 Task: Add the buyer account component in the site builder.
Action: Mouse moved to (1250, 87)
Screenshot: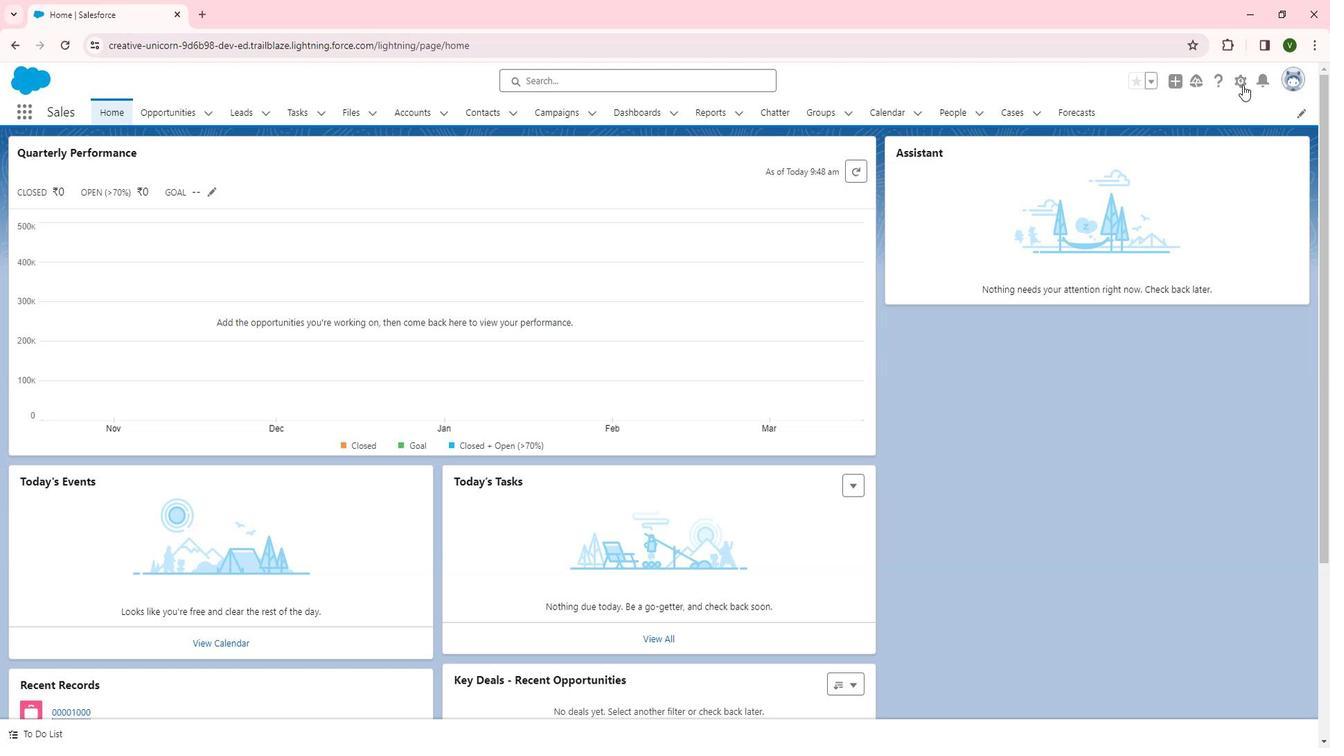 
Action: Mouse pressed left at (1250, 87)
Screenshot: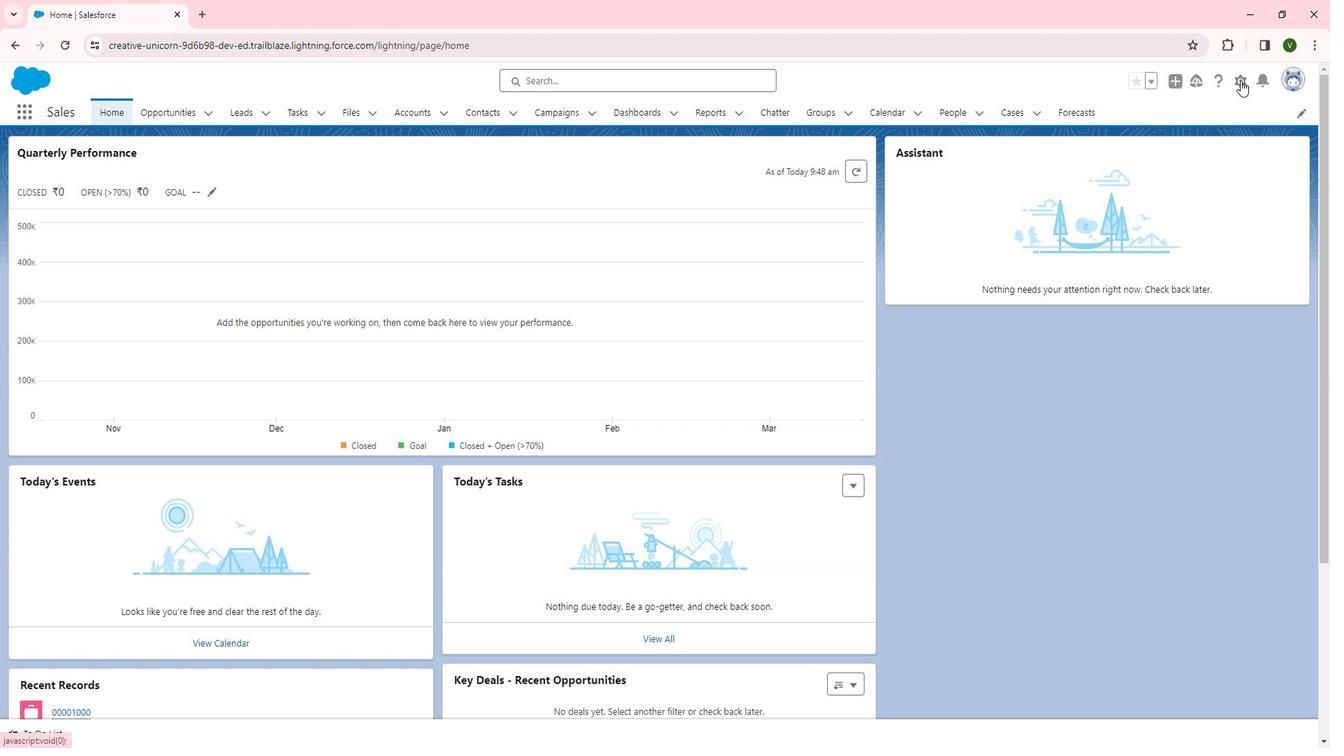 
Action: Mouse moved to (1192, 129)
Screenshot: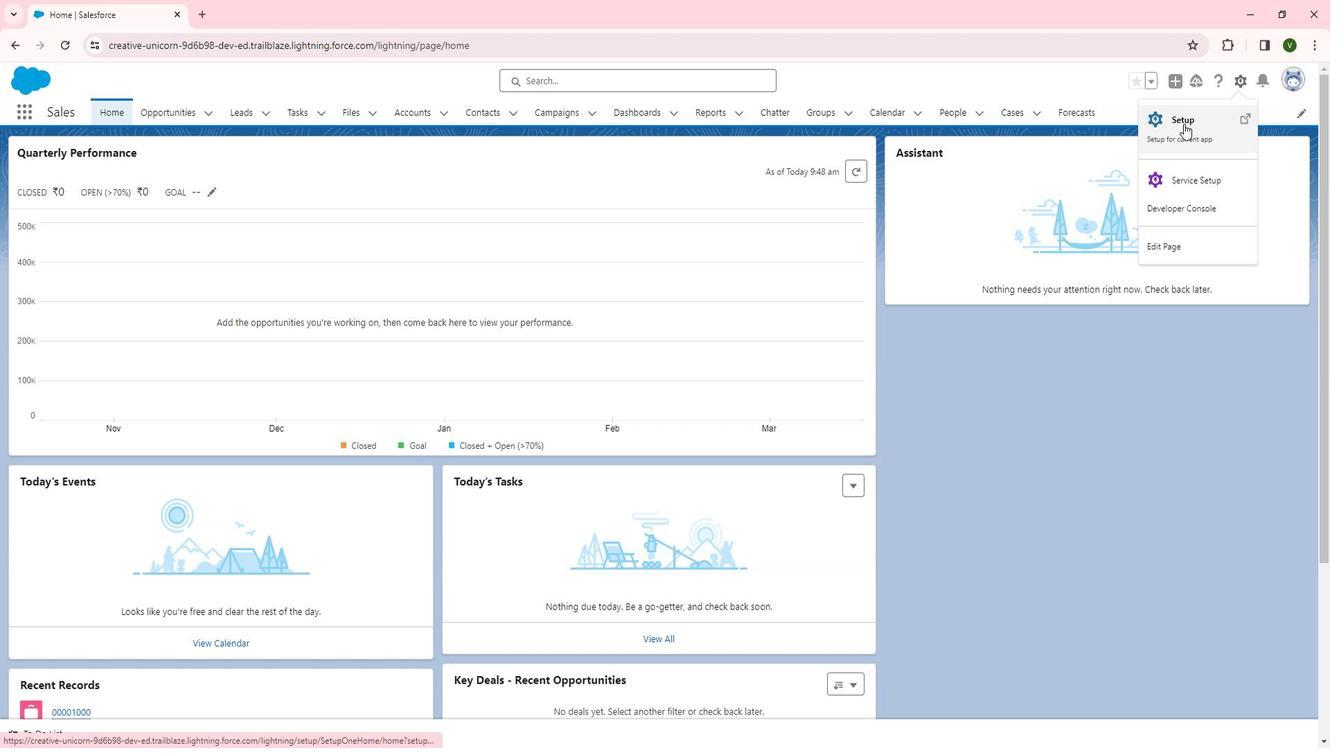 
Action: Mouse pressed left at (1192, 129)
Screenshot: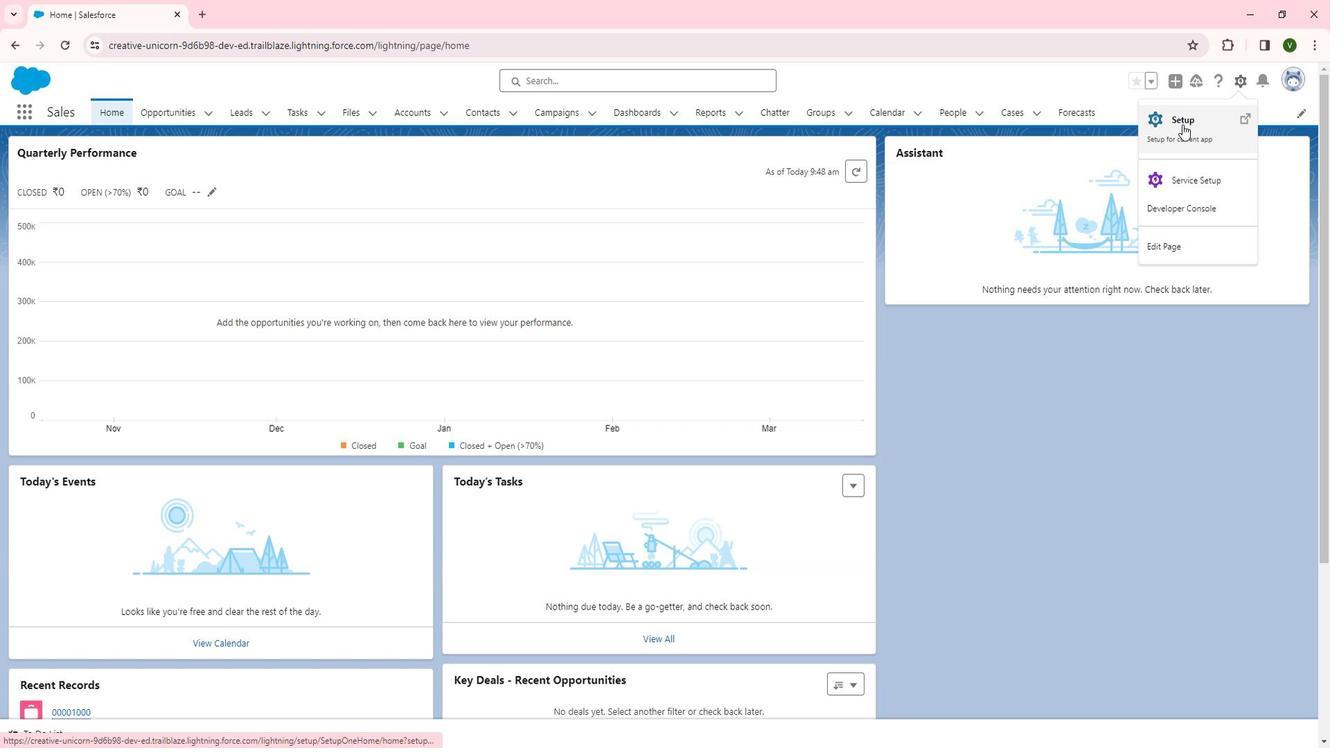 
Action: Mouse moved to (94, 465)
Screenshot: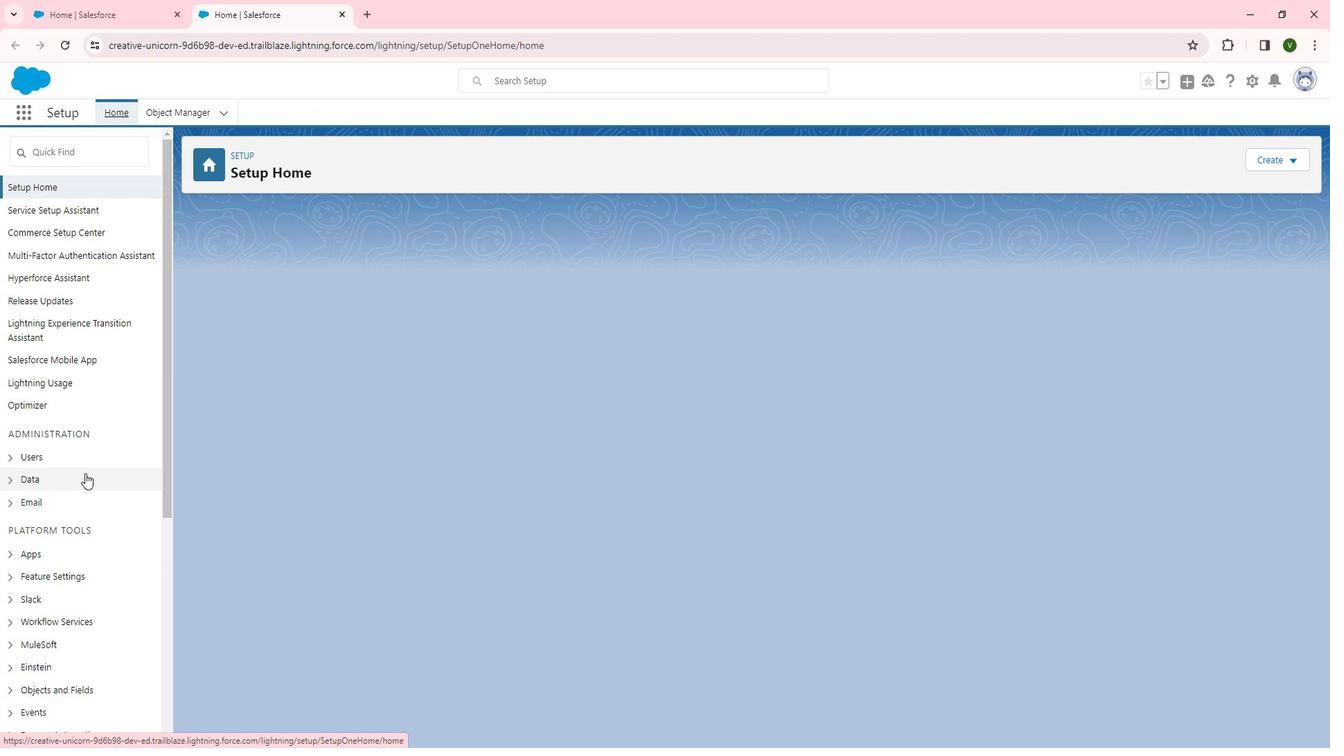 
Action: Mouse scrolled (94, 464) with delta (0, 0)
Screenshot: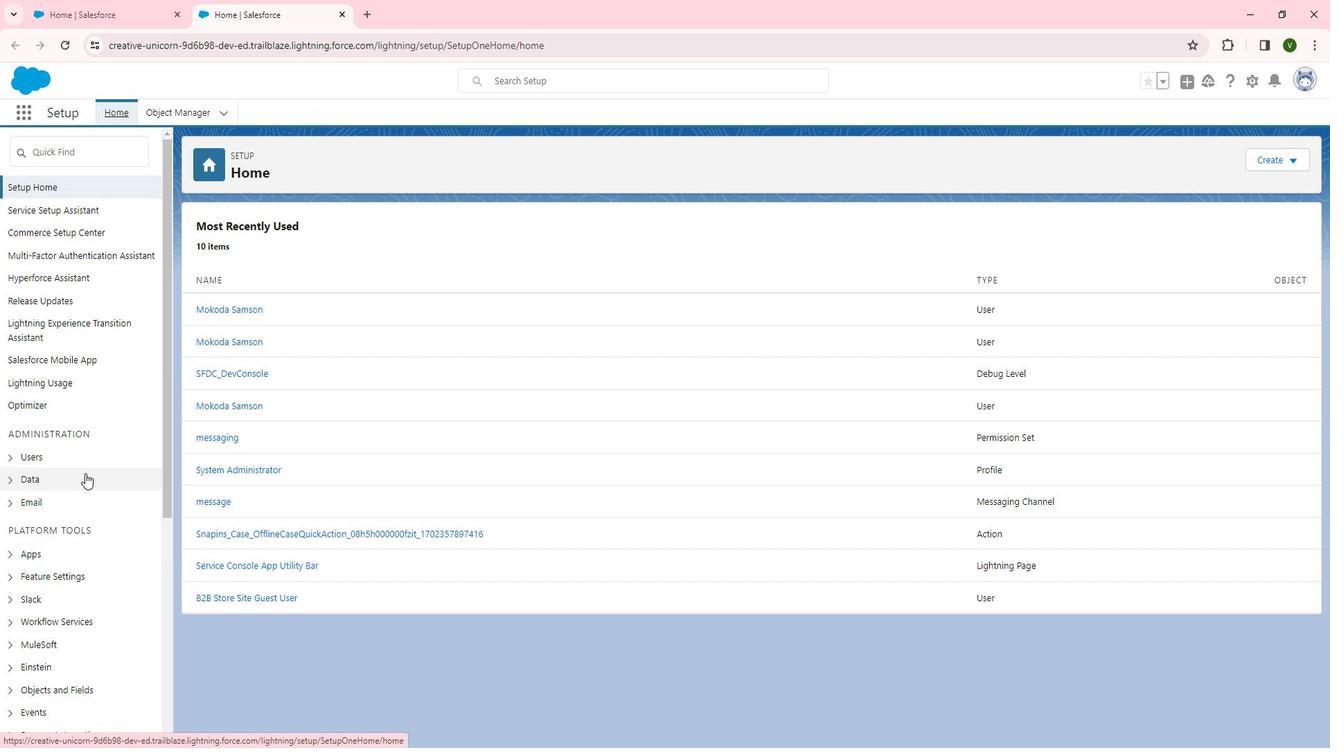 
Action: Mouse scrolled (94, 464) with delta (0, 0)
Screenshot: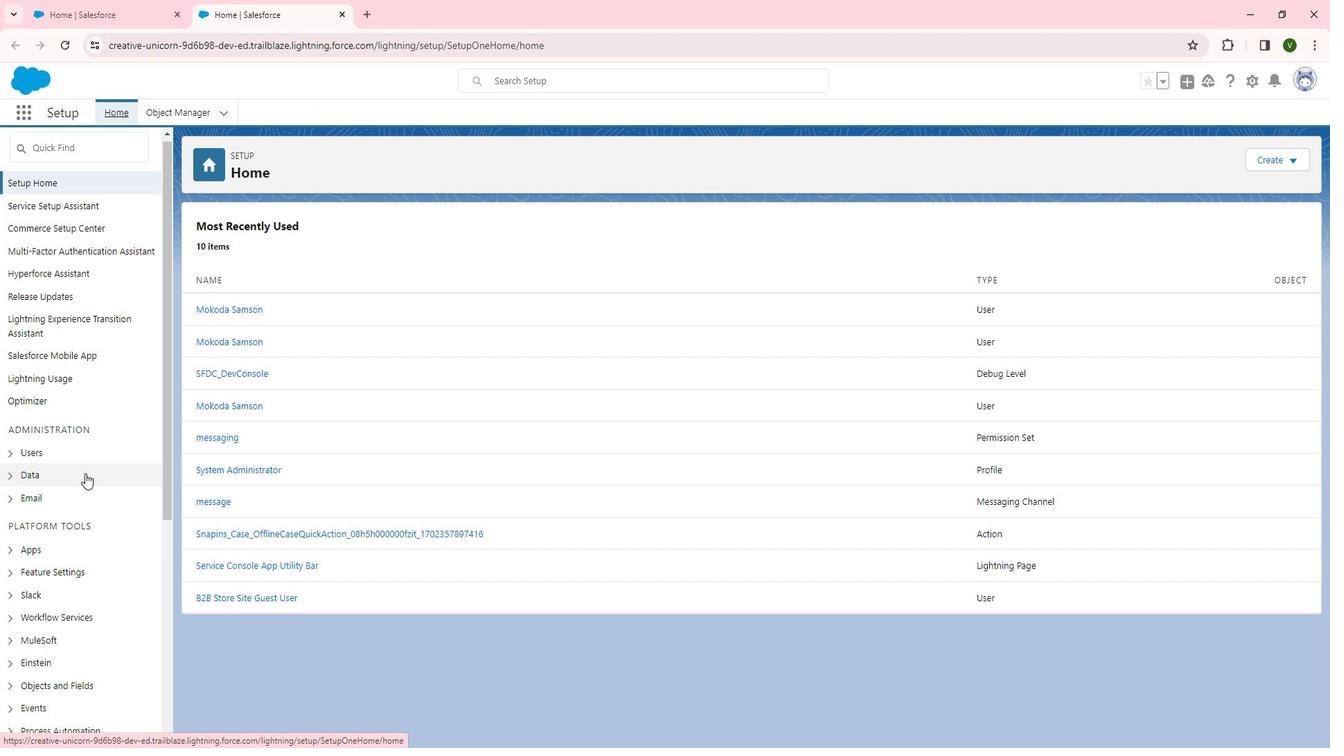 
Action: Mouse scrolled (94, 464) with delta (0, 0)
Screenshot: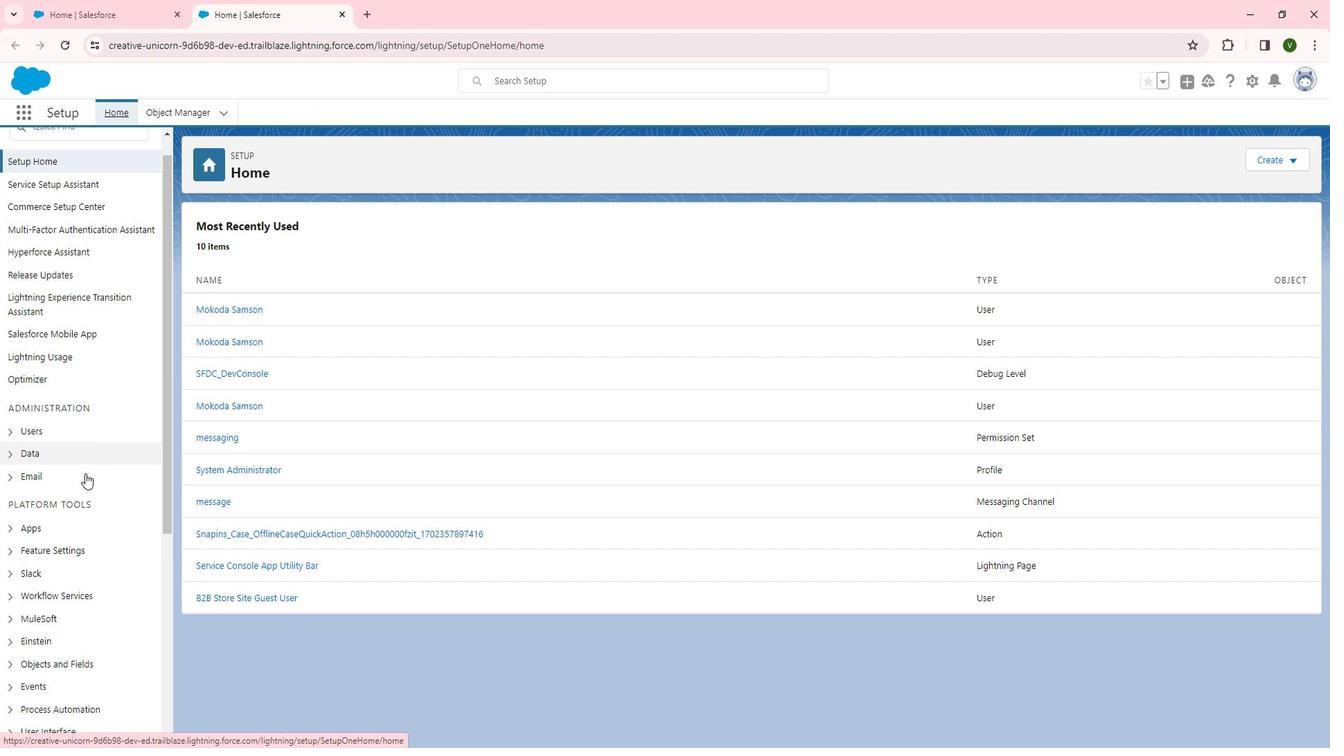 
Action: Mouse moved to (21, 354)
Screenshot: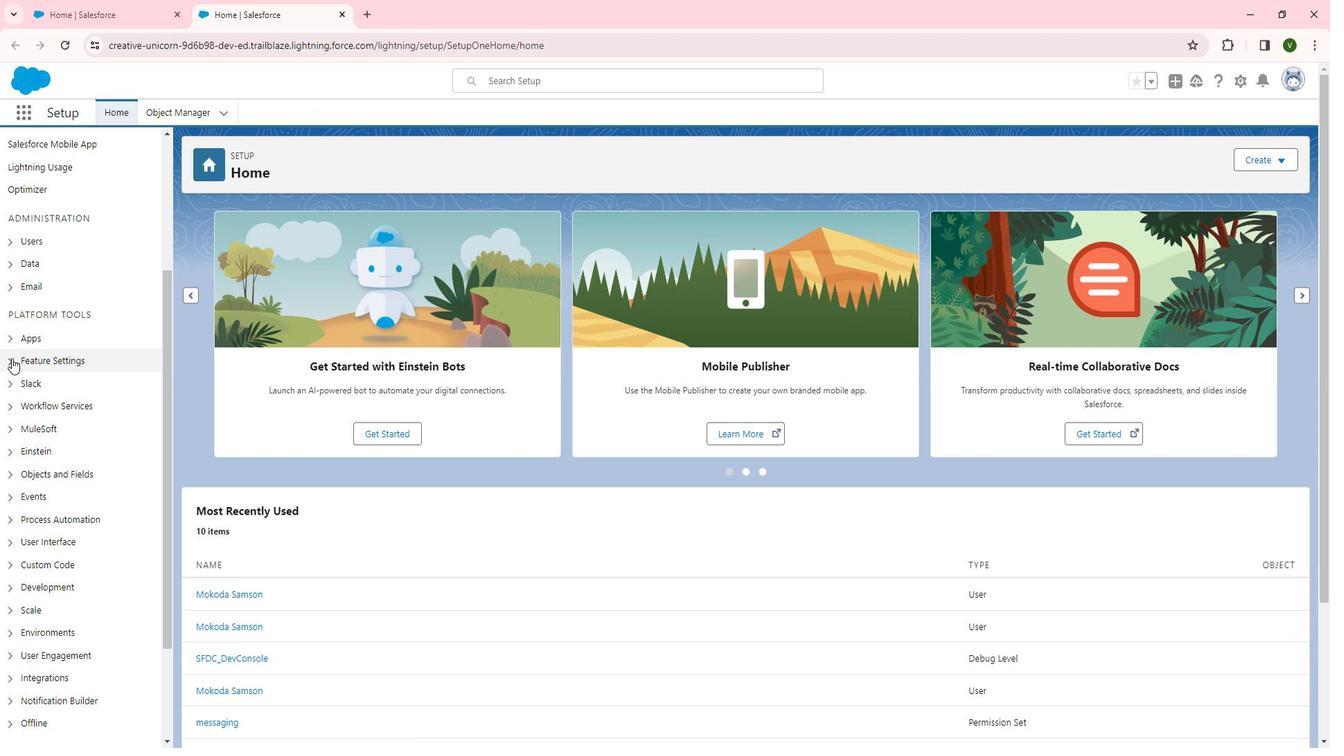 
Action: Mouse pressed left at (21, 354)
Screenshot: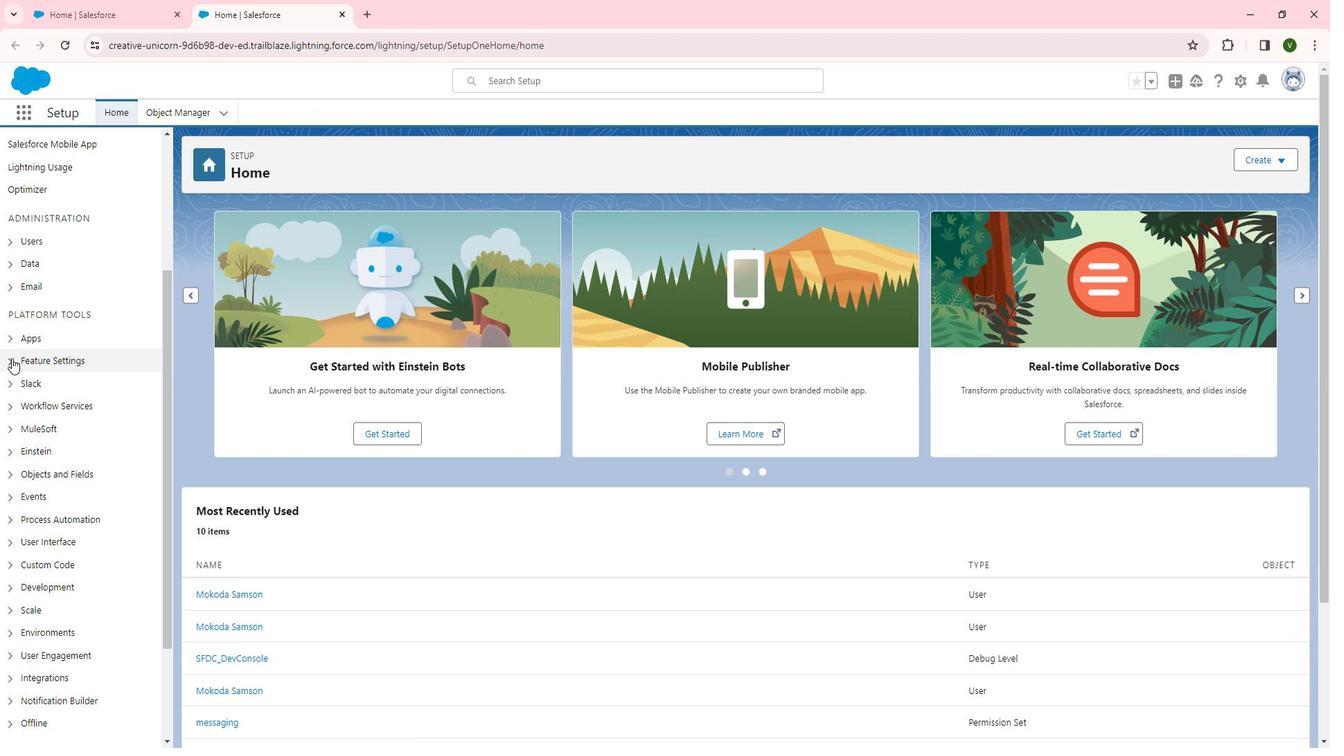 
Action: Mouse moved to (53, 500)
Screenshot: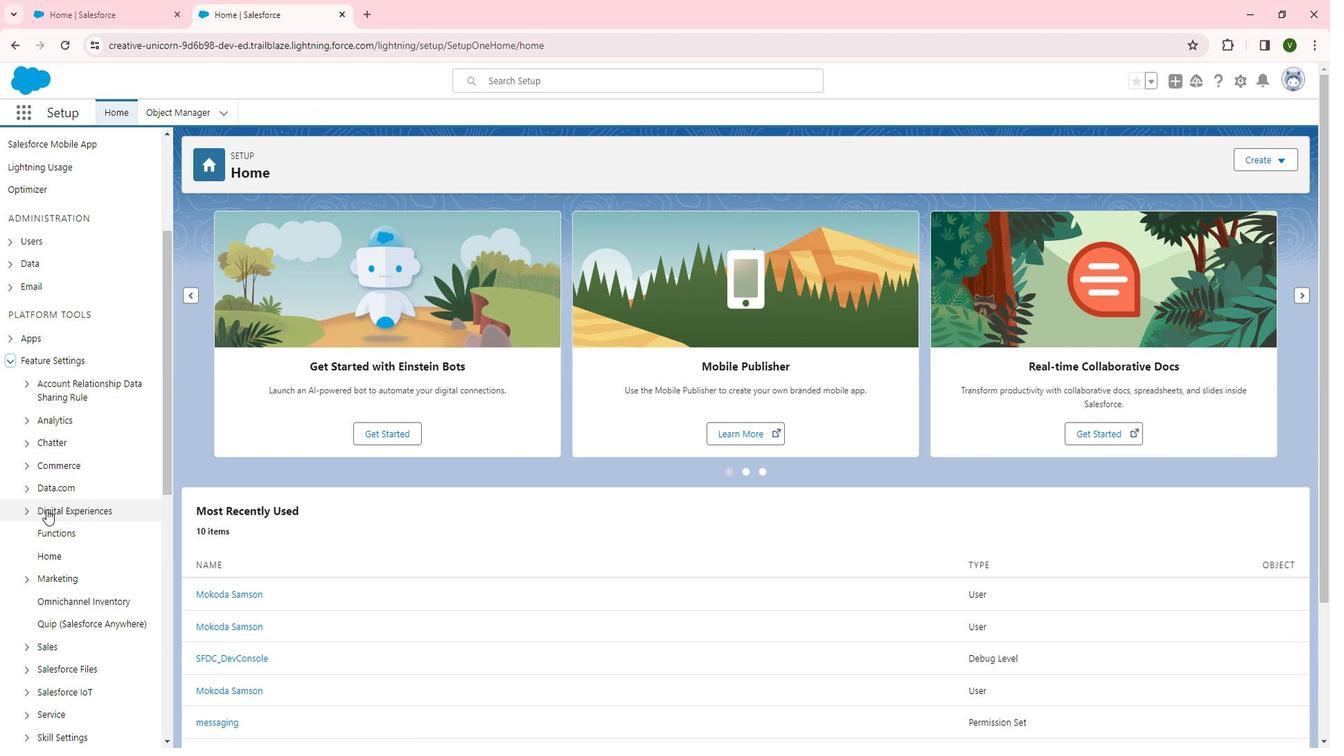 
Action: Mouse pressed left at (53, 500)
Screenshot: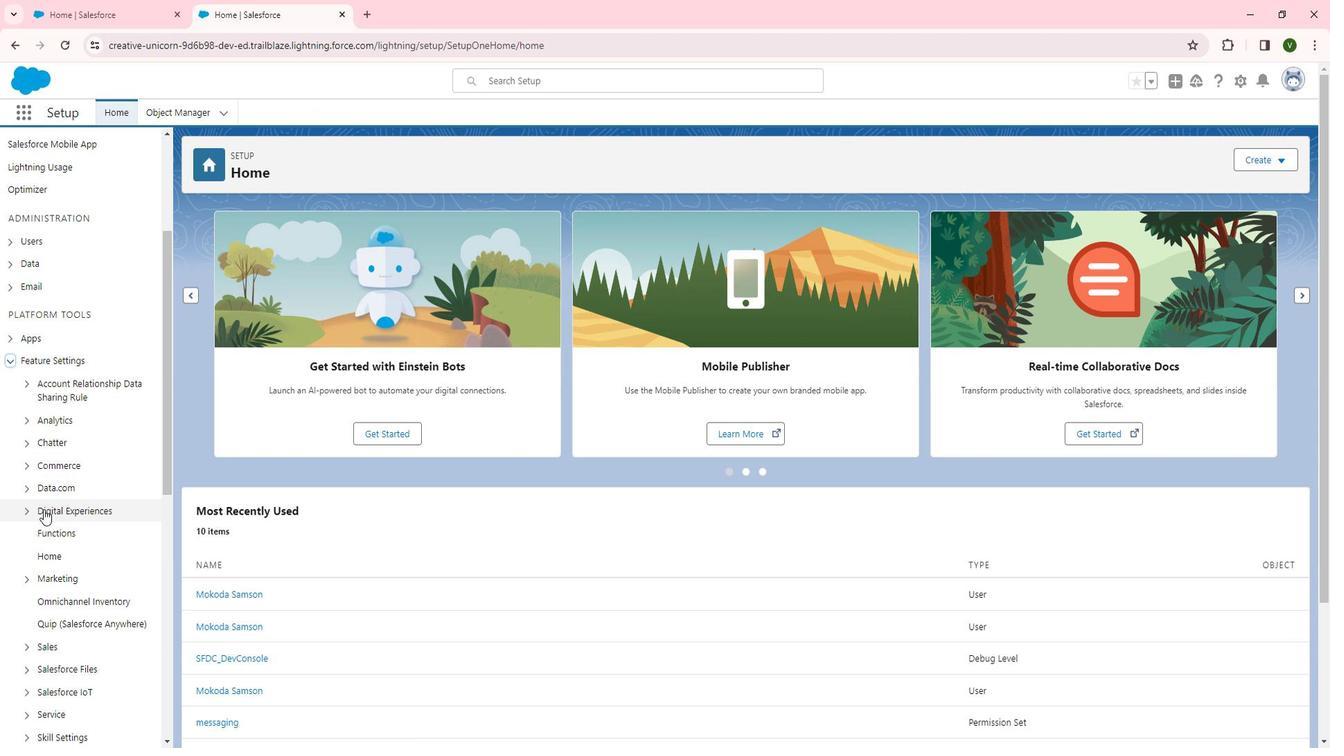 
Action: Mouse moved to (81, 527)
Screenshot: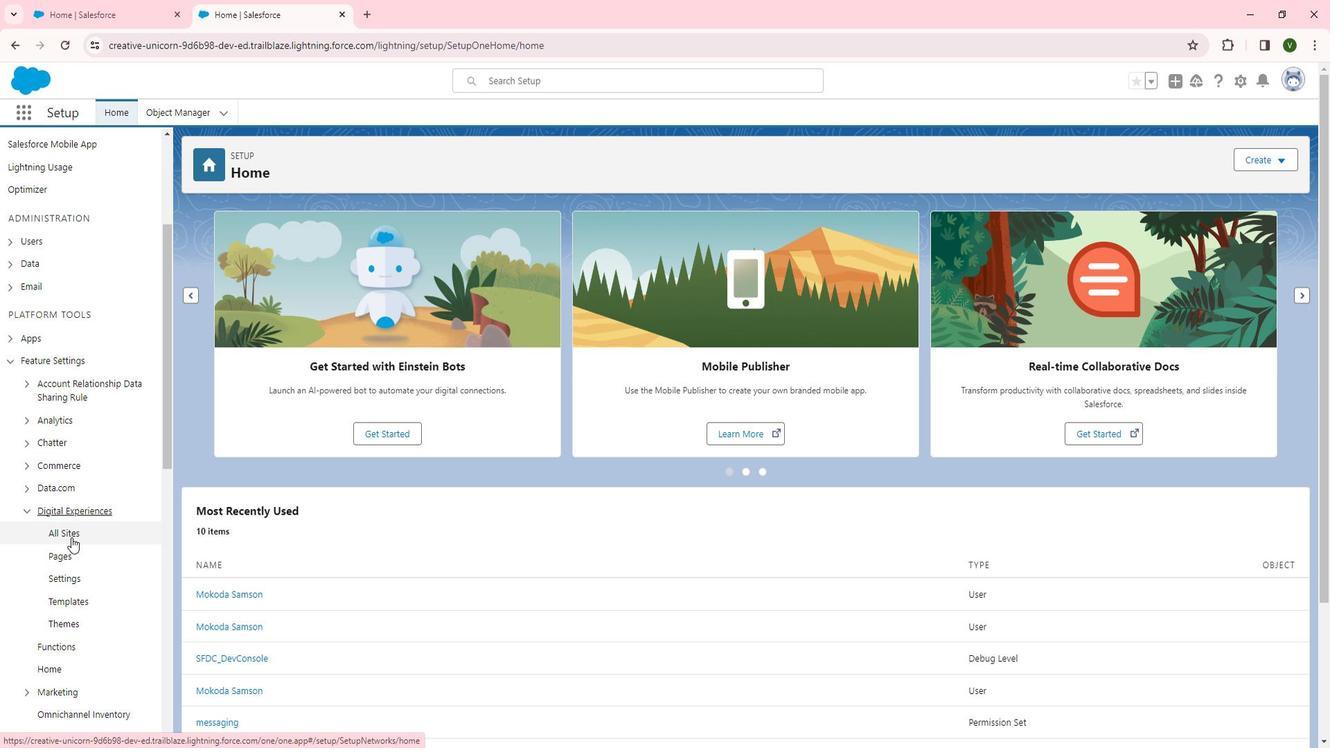 
Action: Mouse pressed left at (81, 527)
Screenshot: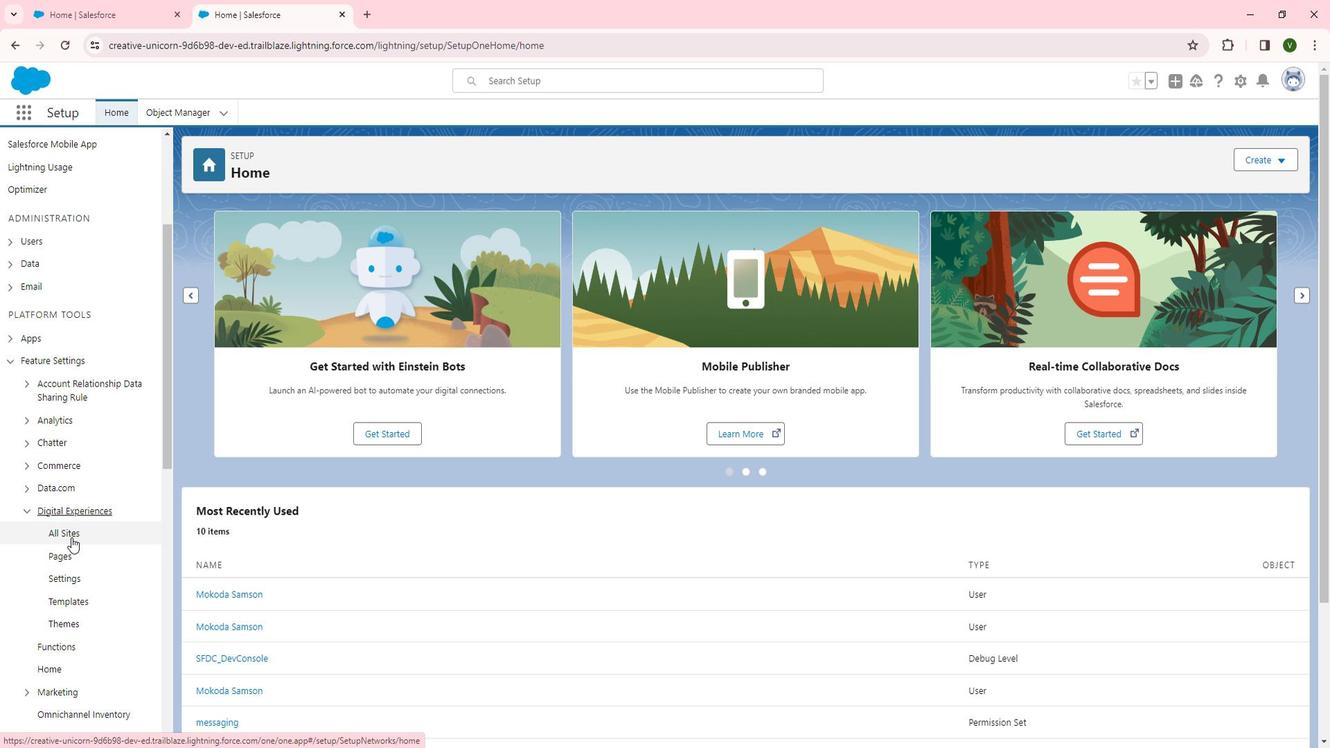 
Action: Mouse moved to (221, 403)
Screenshot: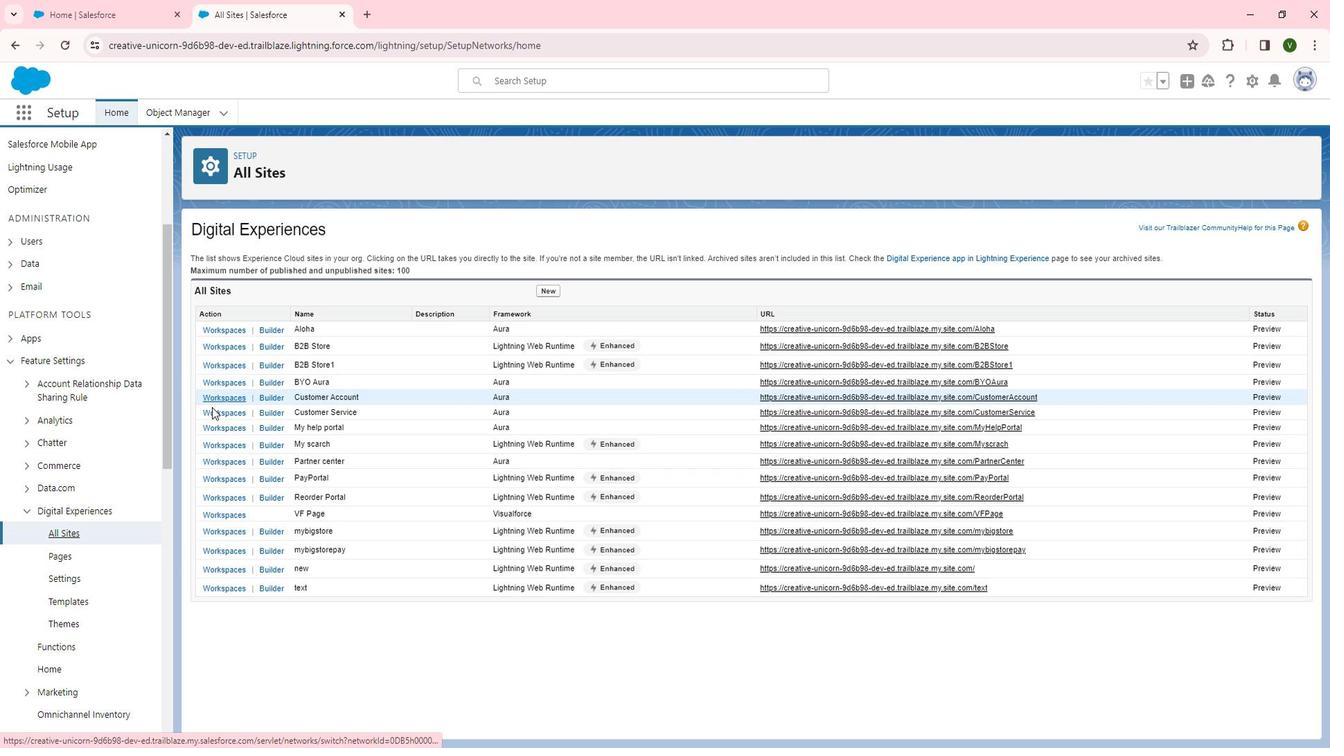 
Action: Mouse pressed left at (221, 403)
Screenshot: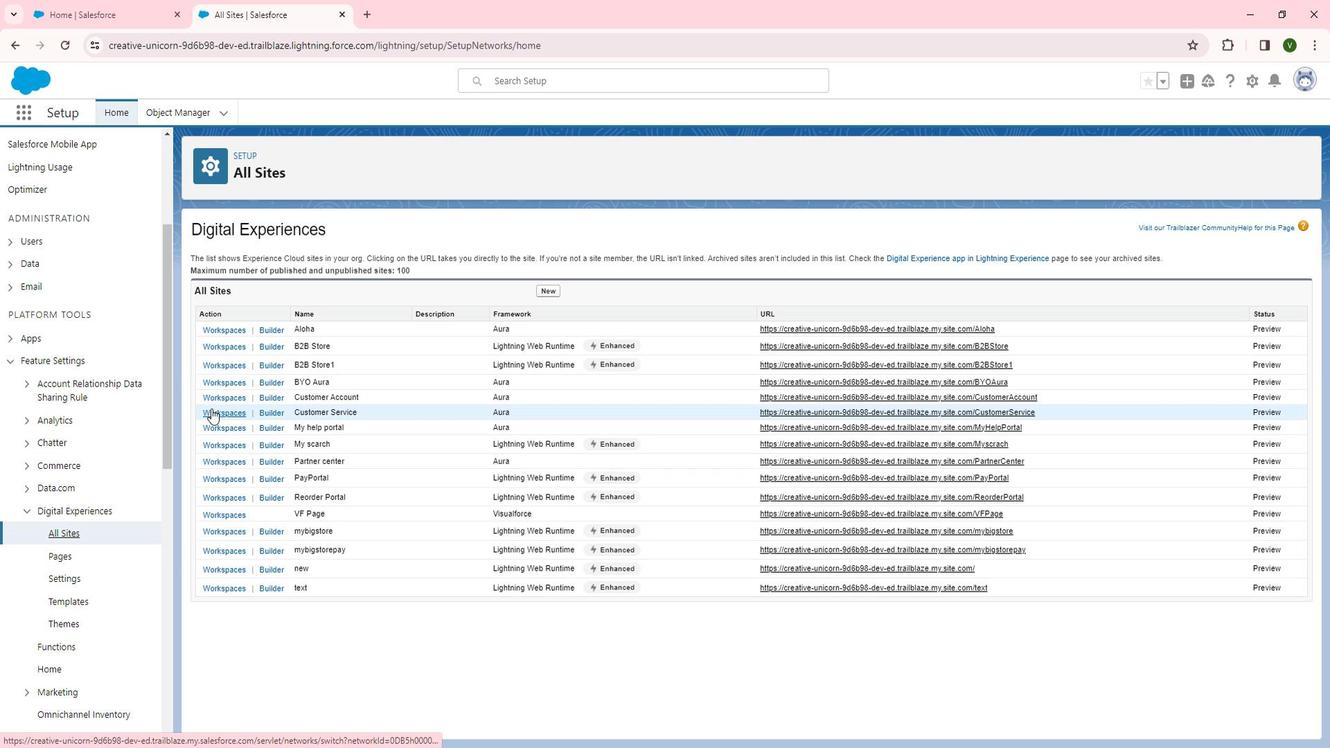 
Action: Mouse moved to (164, 293)
Screenshot: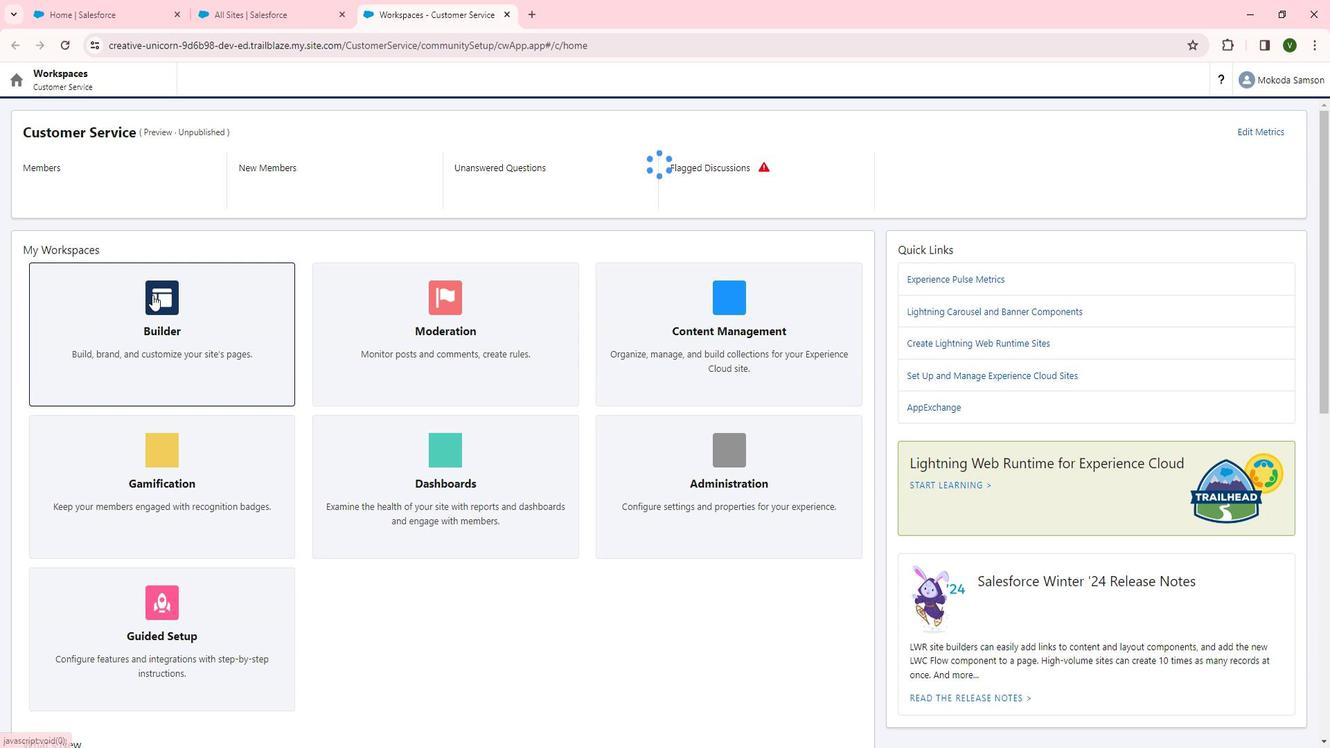 
Action: Mouse pressed left at (164, 293)
Screenshot: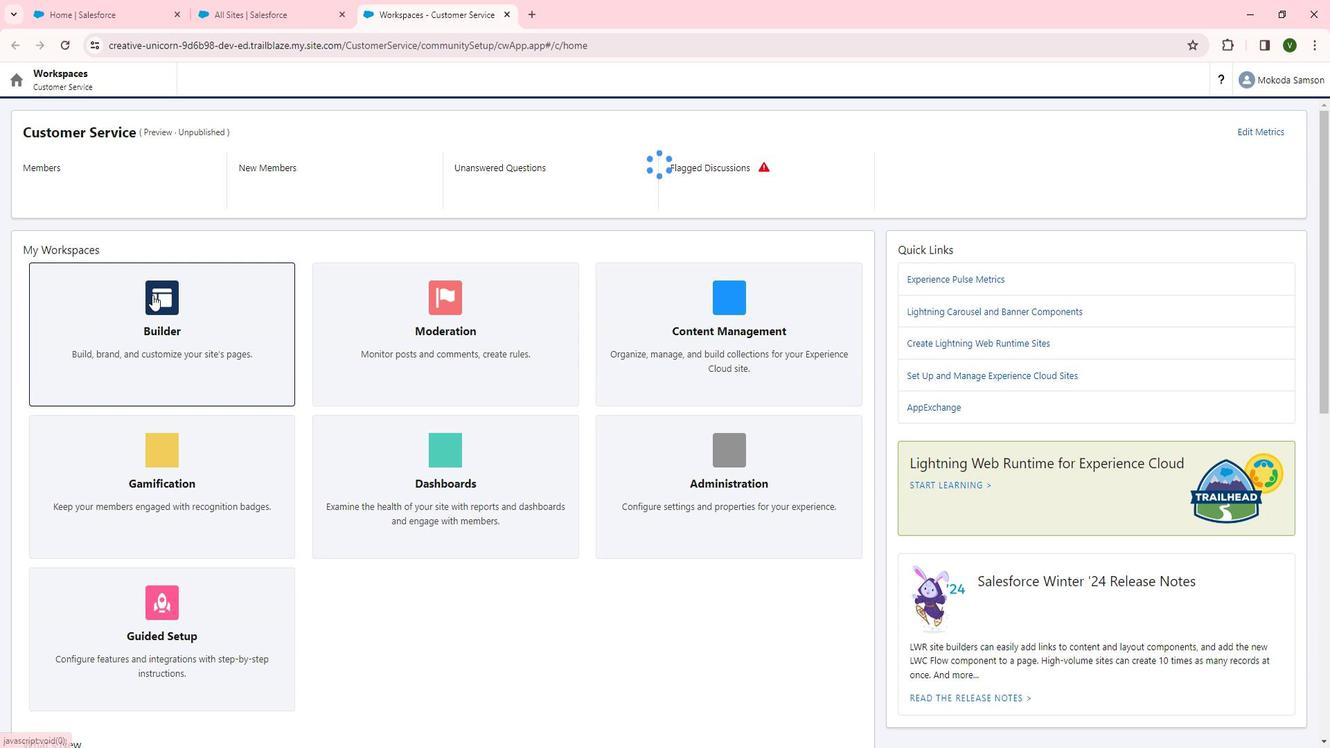 
Action: Mouse moved to (44, 131)
Screenshot: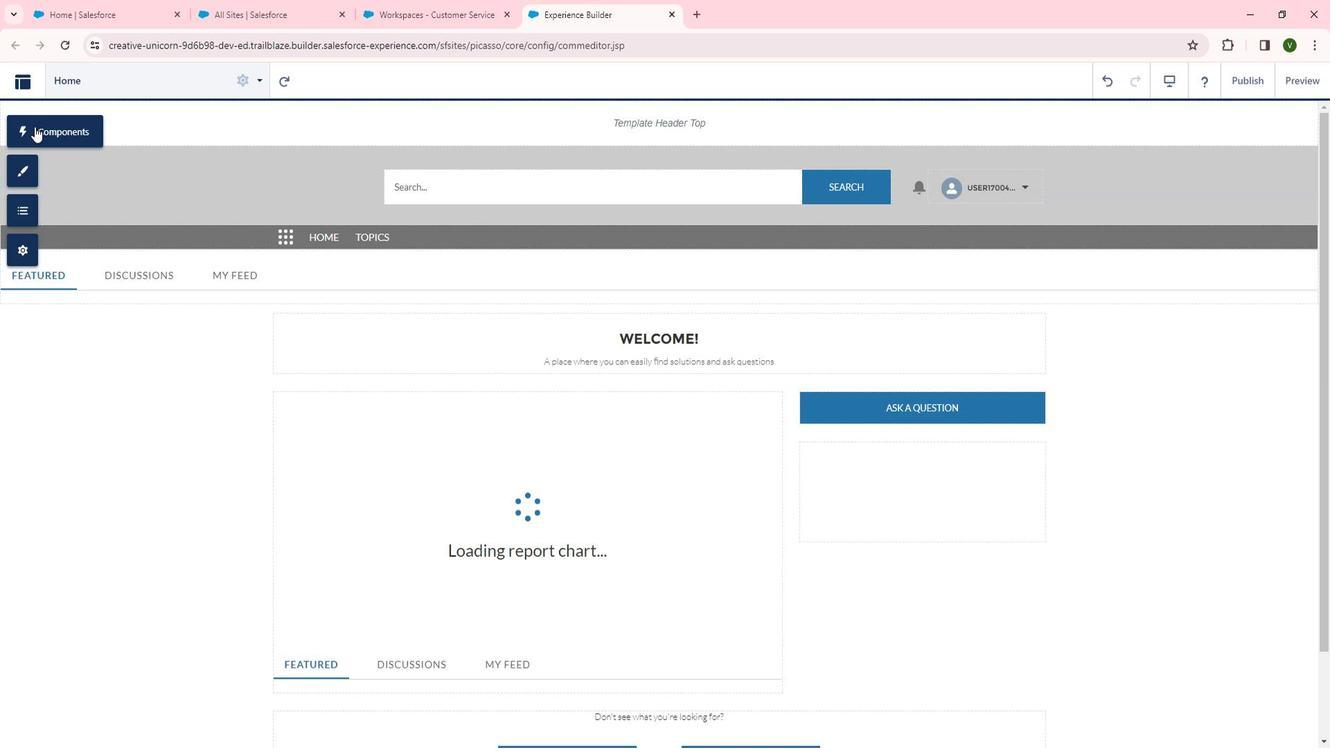 
Action: Mouse pressed left at (44, 131)
Screenshot: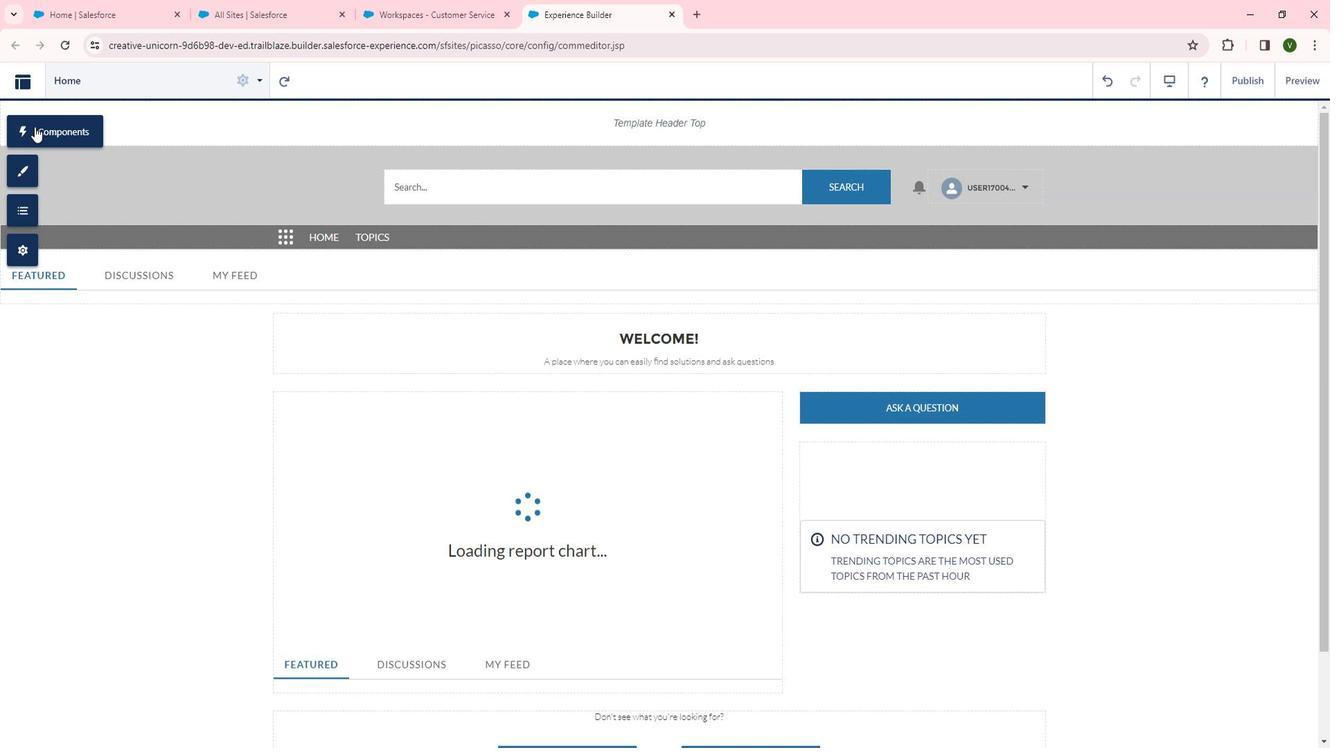 
Action: Mouse moved to (148, 296)
Screenshot: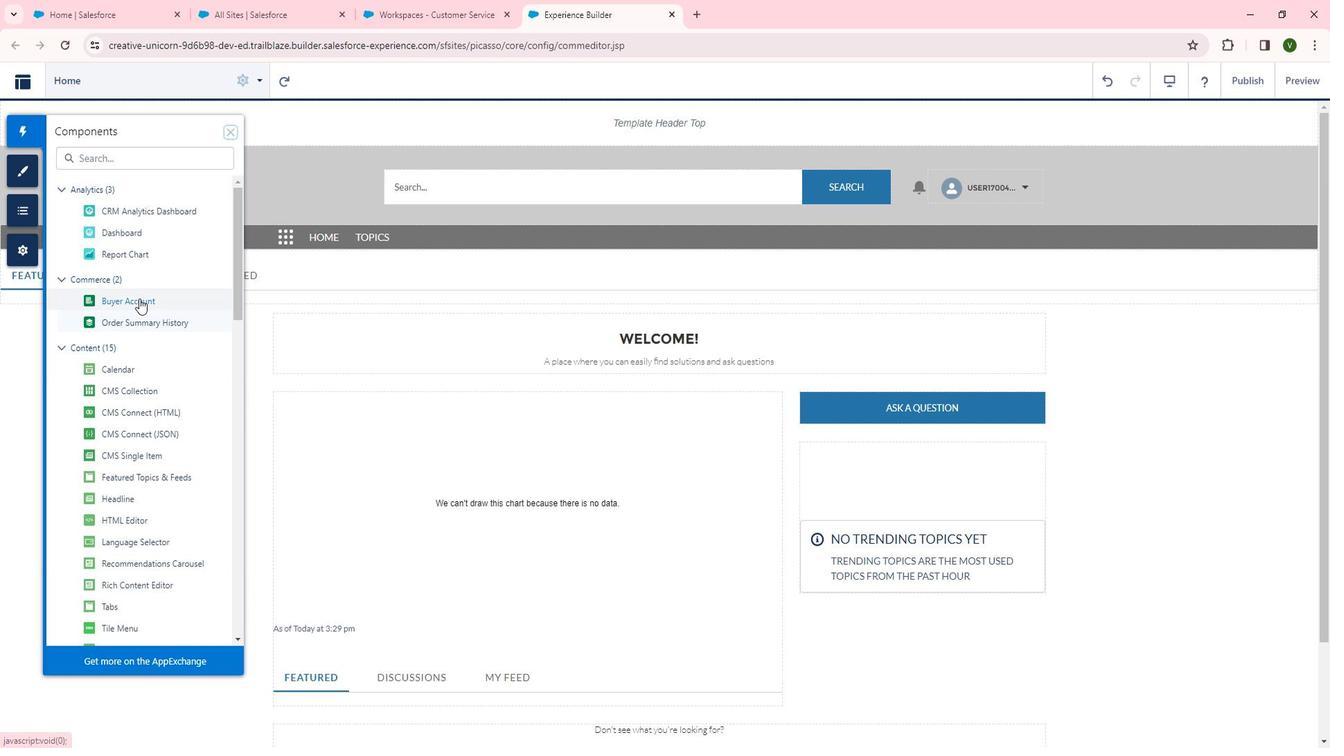 
Action: Mouse pressed left at (148, 296)
Screenshot: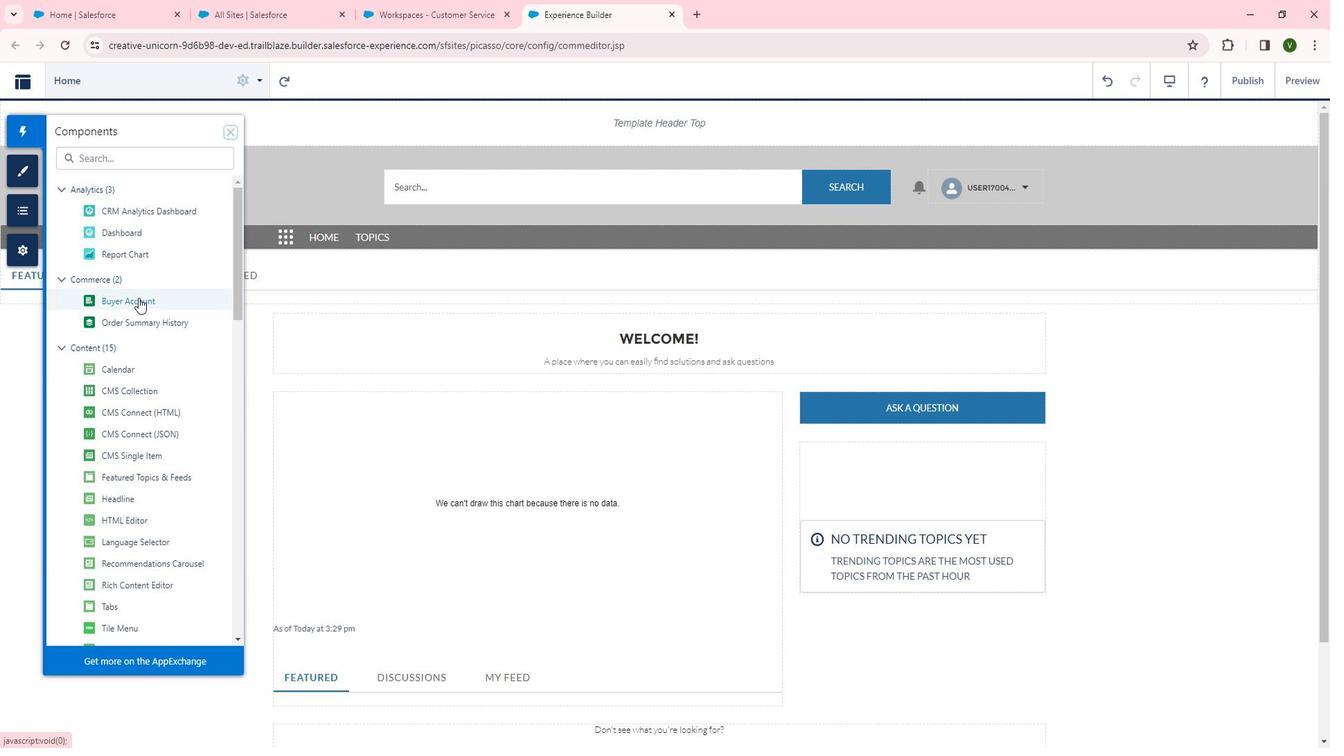 
Action: Mouse moved to (722, 685)
Screenshot: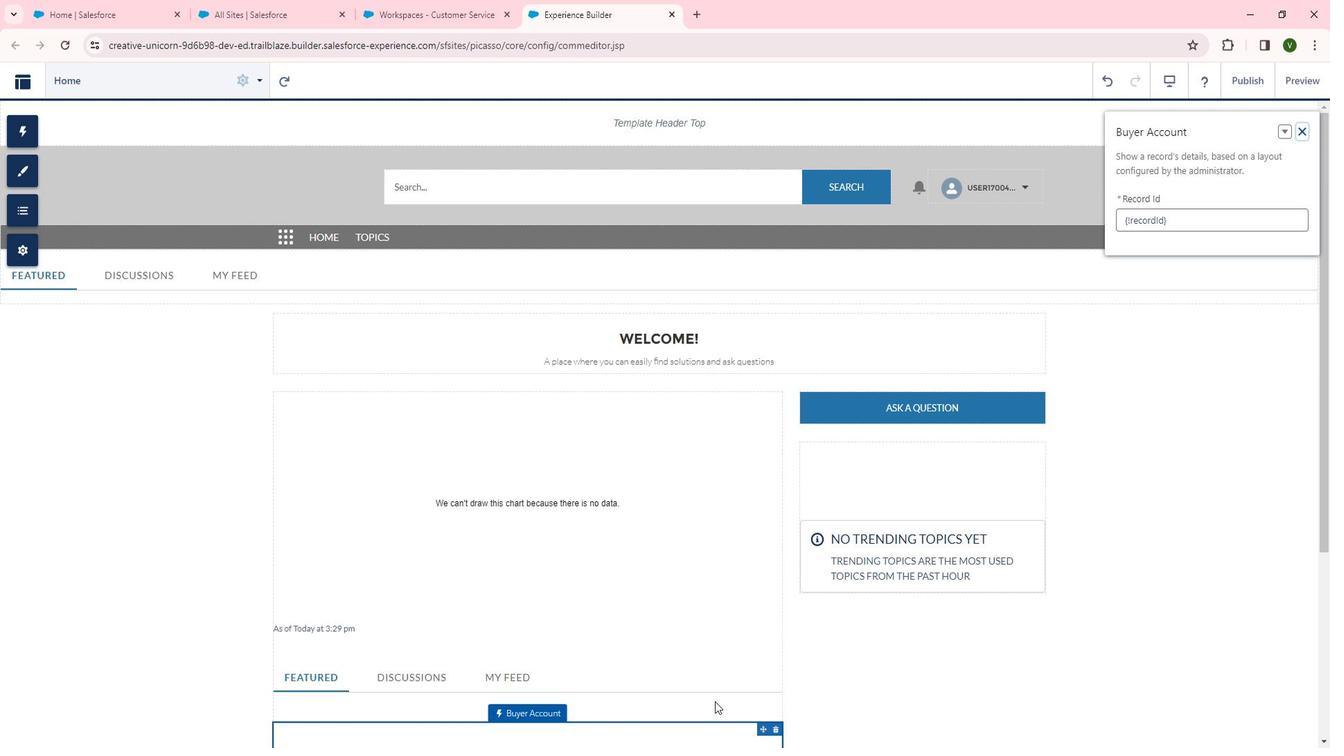 
Action: Mouse scrolled (722, 684) with delta (0, 0)
Screenshot: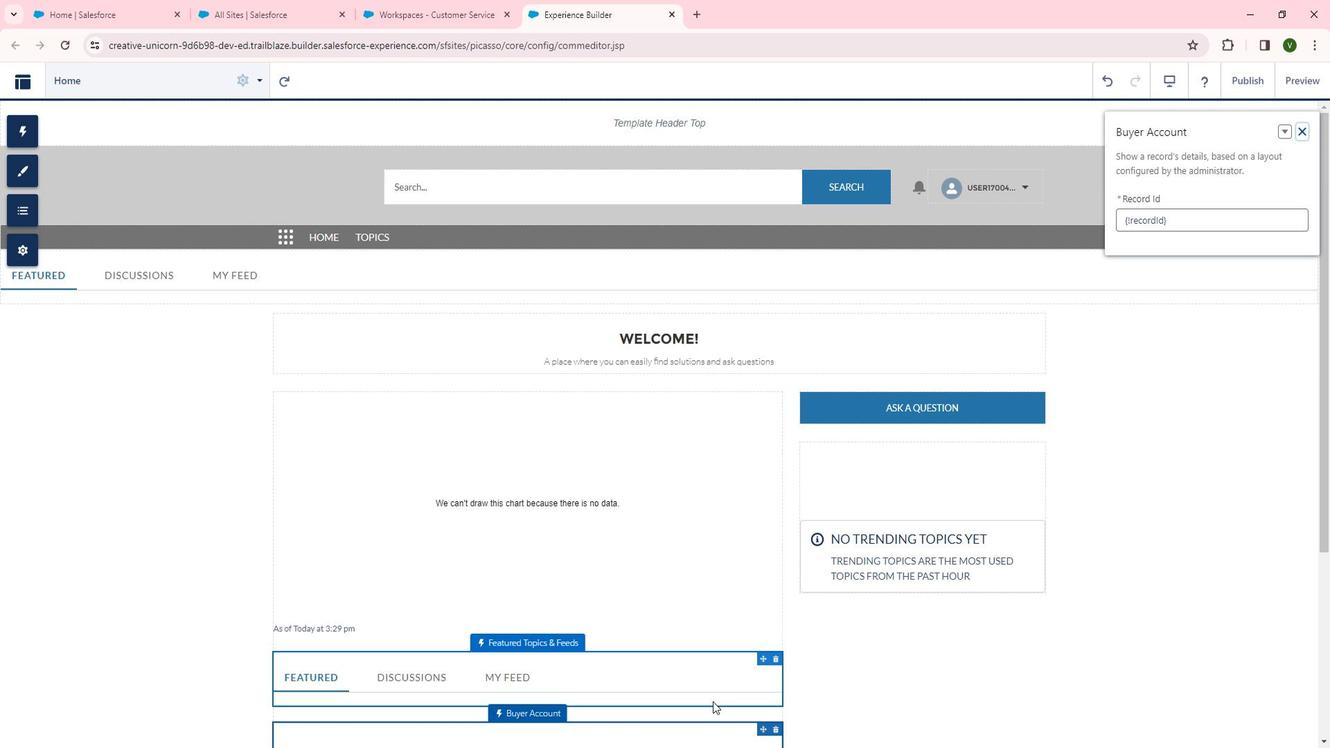 
Action: Mouse scrolled (722, 684) with delta (0, 0)
Screenshot: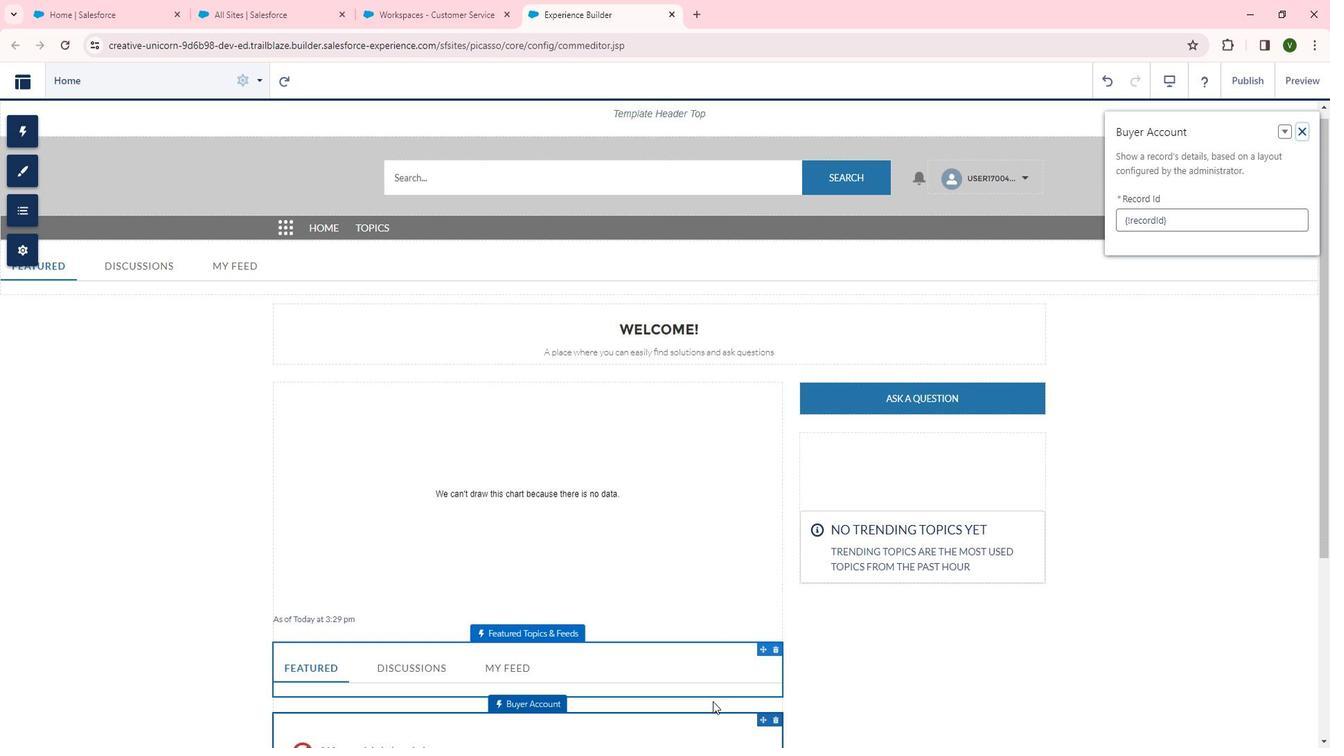
Action: Key pressed <Key.f10>
Screenshot: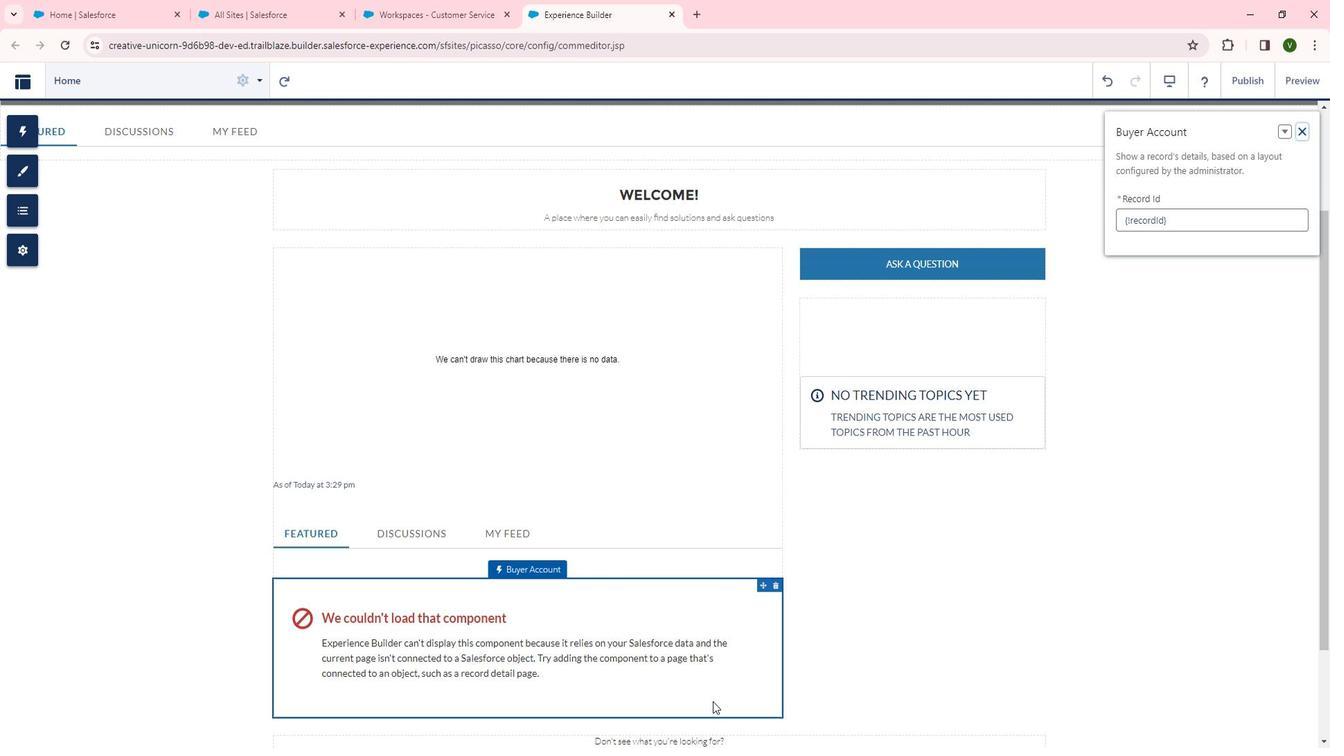 
Action: Mouse moved to (735, 556)
Screenshot: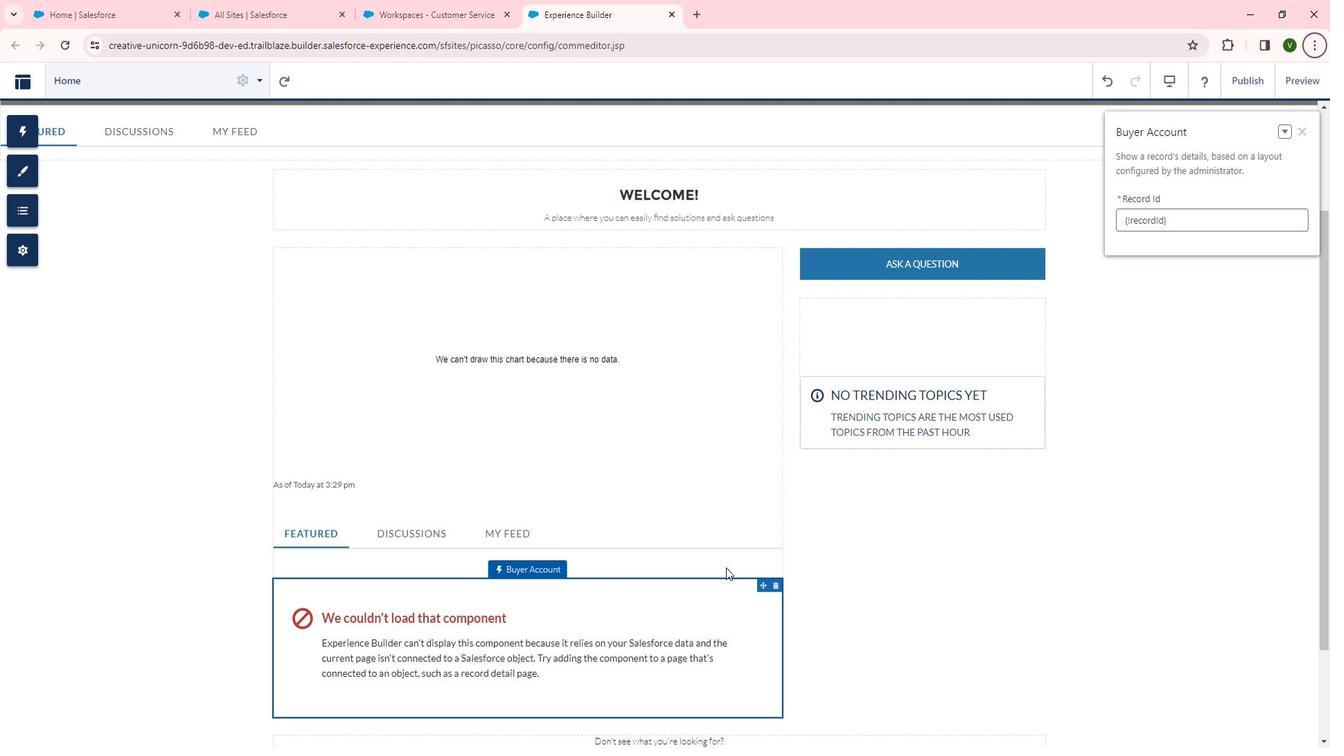 
